 Task: Create List Infographics in Board Business Intelligence to Workspace Agile Methodology. Create List Webinars in Board Product Launch Management to Workspace Agile Methodology. Create List Podcasts in Board Brand Management and Reputation Monitoring to Workspace Agile Methodology
Action: Mouse moved to (100, 278)
Screenshot: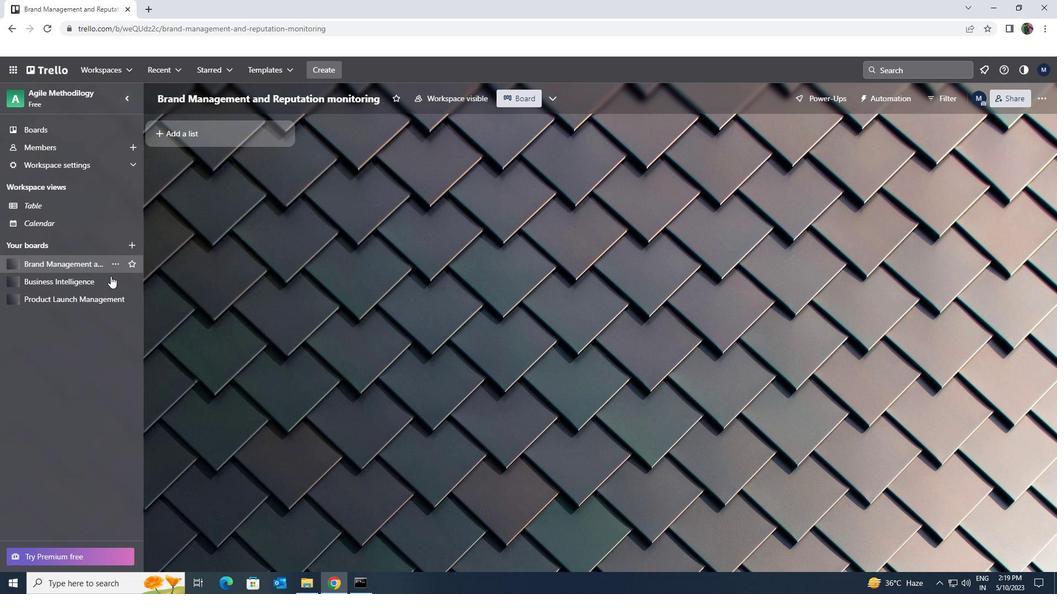 
Action: Mouse pressed left at (100, 278)
Screenshot: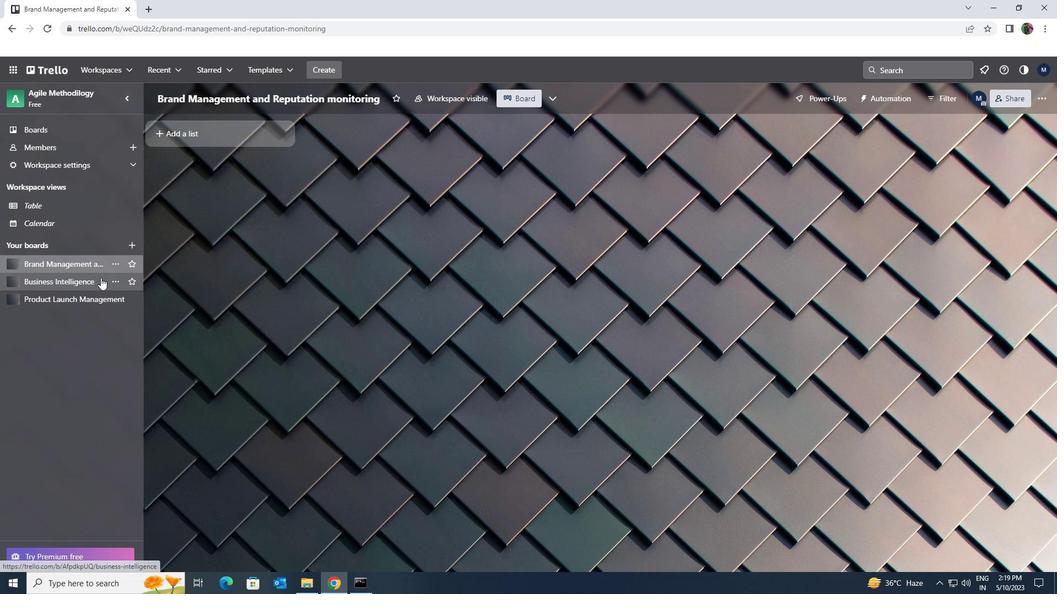 
Action: Mouse moved to (173, 137)
Screenshot: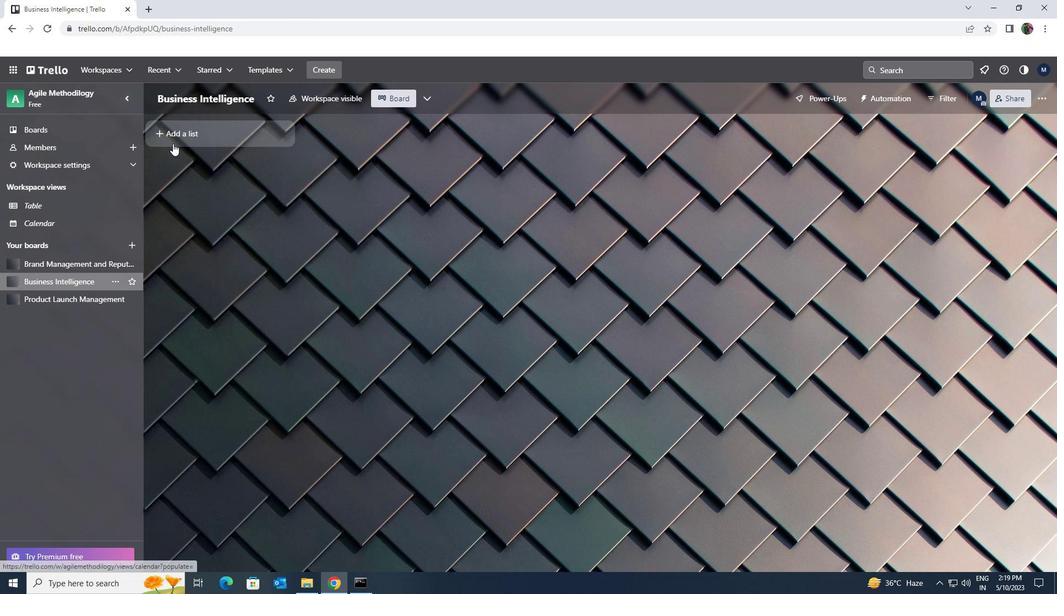 
Action: Mouse pressed left at (173, 137)
Screenshot: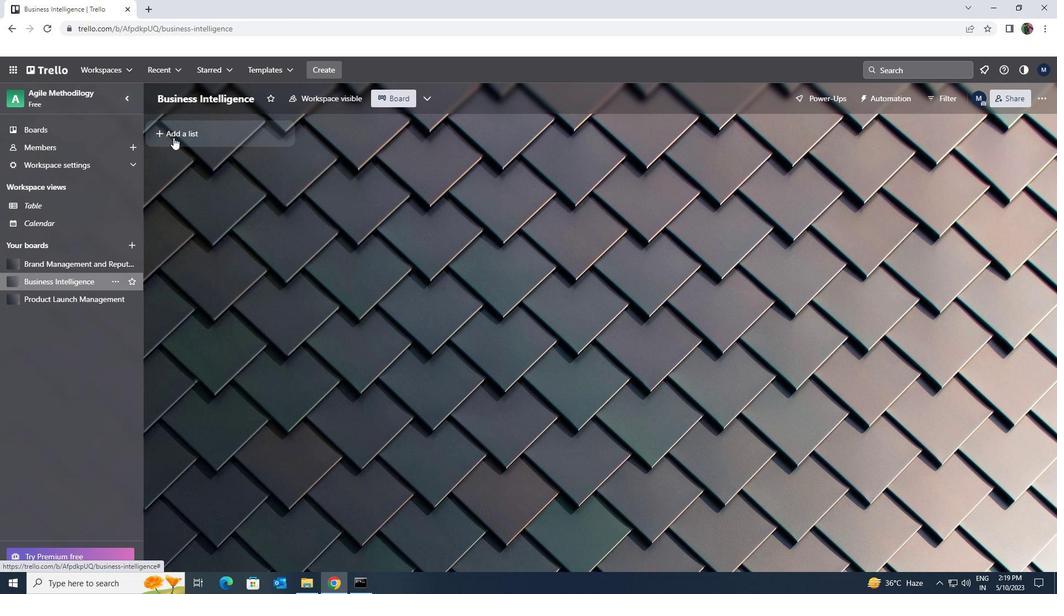 
Action: Mouse moved to (174, 137)
Screenshot: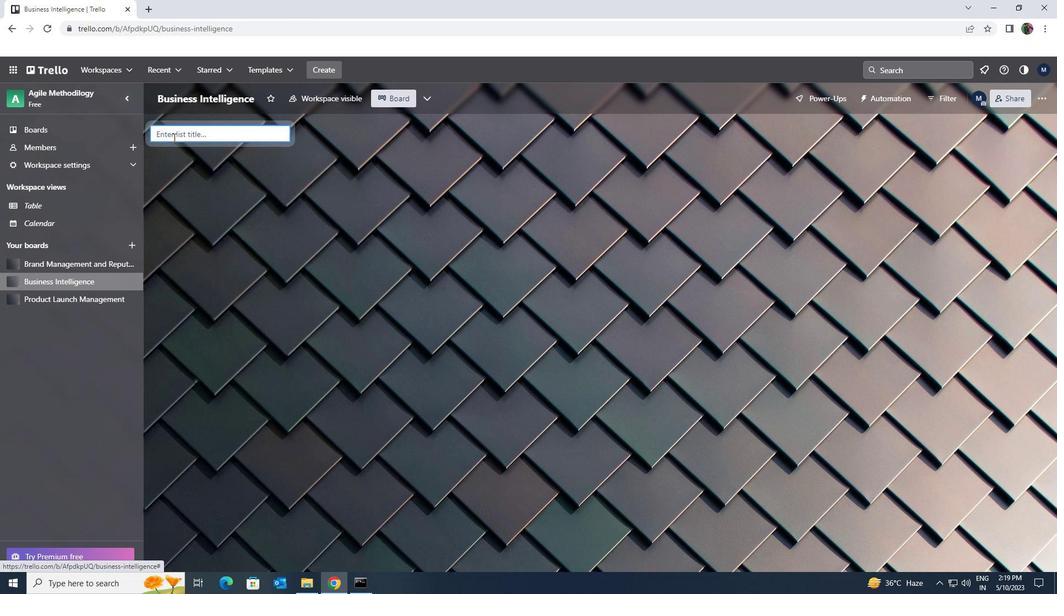 
Action: Key pressed <Key.shift>INFI<Key.backspace>OGRAPHIC
Screenshot: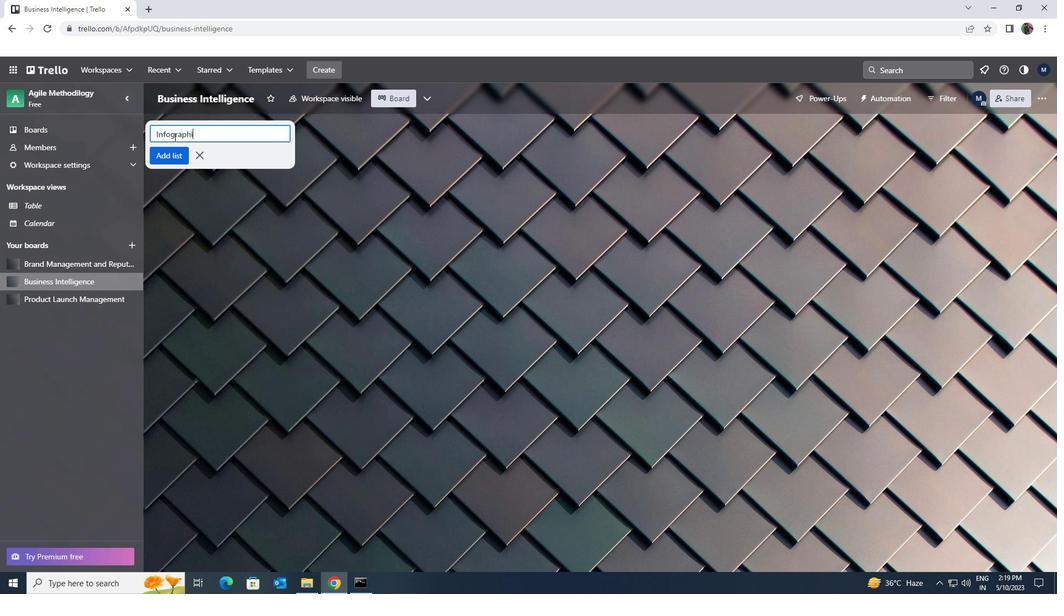 
Action: Mouse moved to (169, 154)
Screenshot: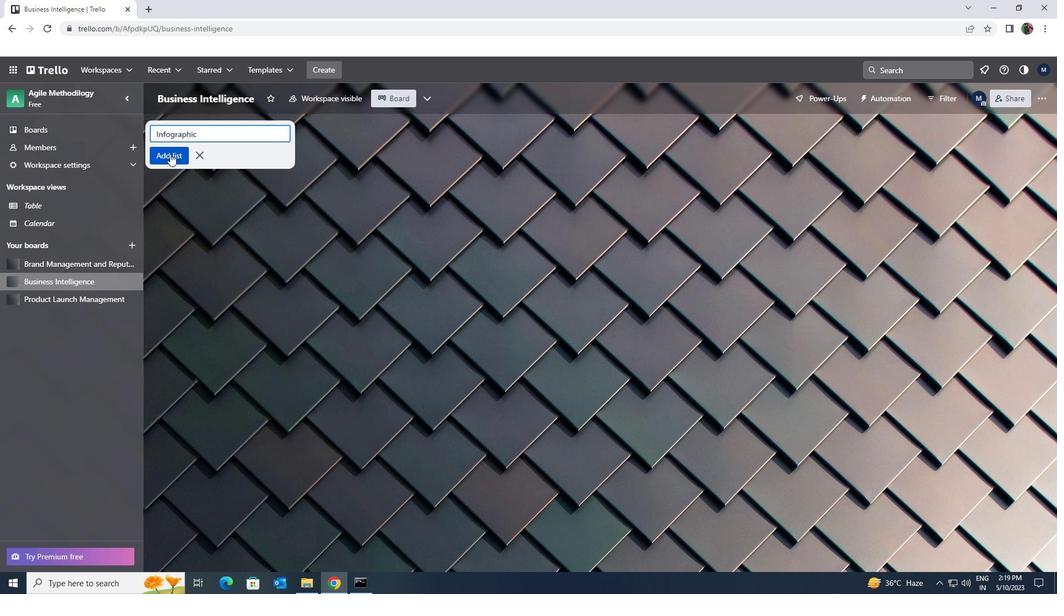 
Action: Mouse pressed left at (169, 154)
Screenshot: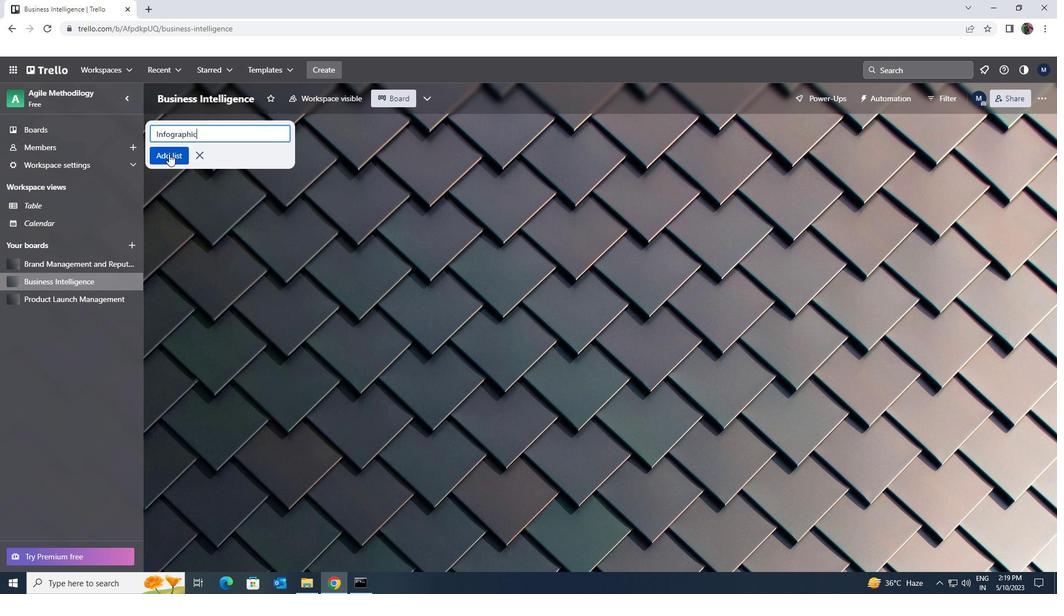 
Action: Mouse moved to (84, 263)
Screenshot: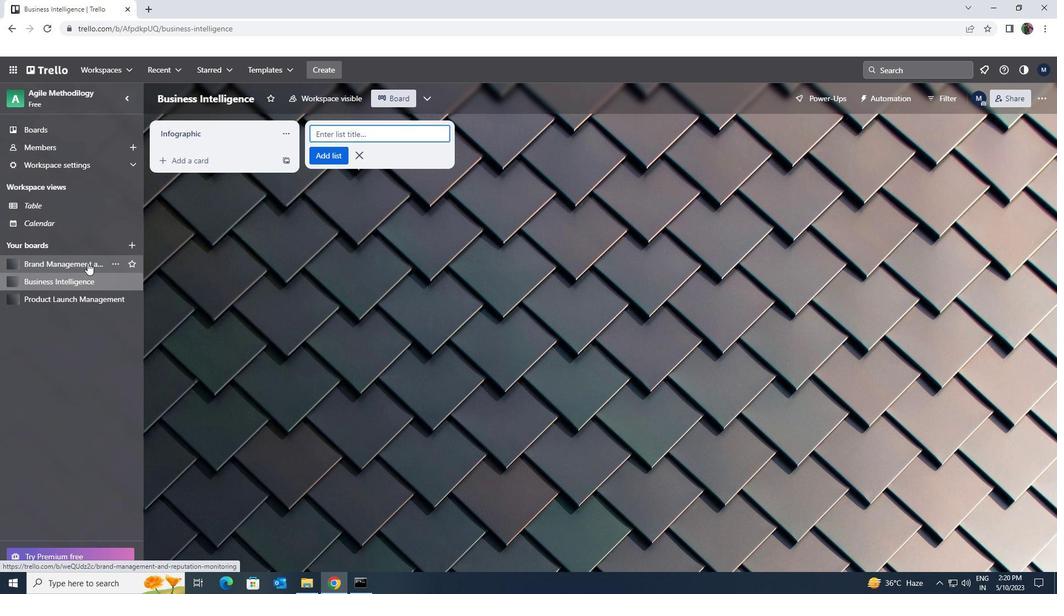 
Action: Mouse pressed left at (84, 263)
Screenshot: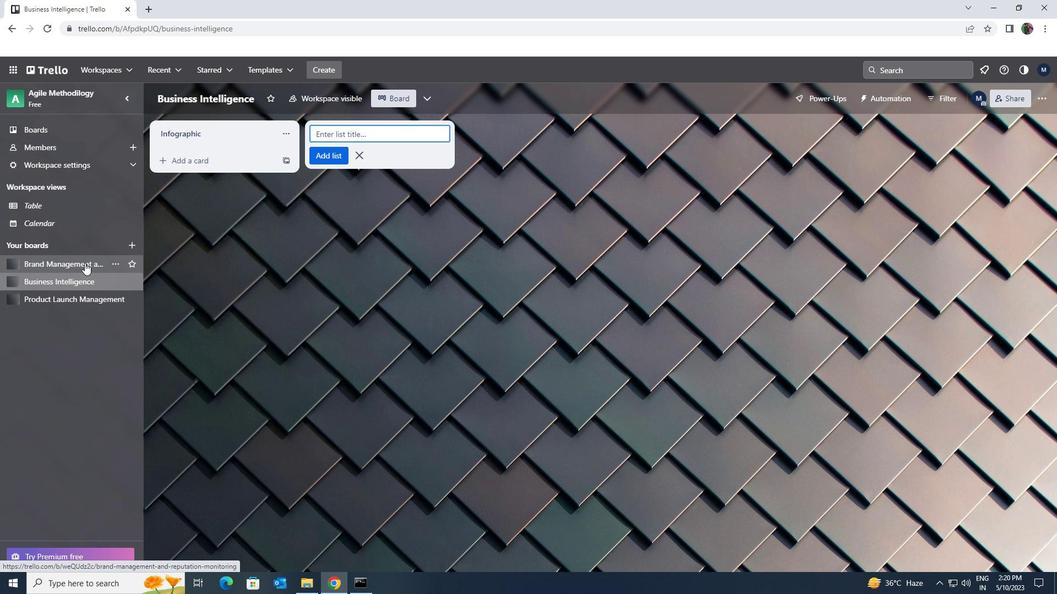 
Action: Mouse moved to (76, 300)
Screenshot: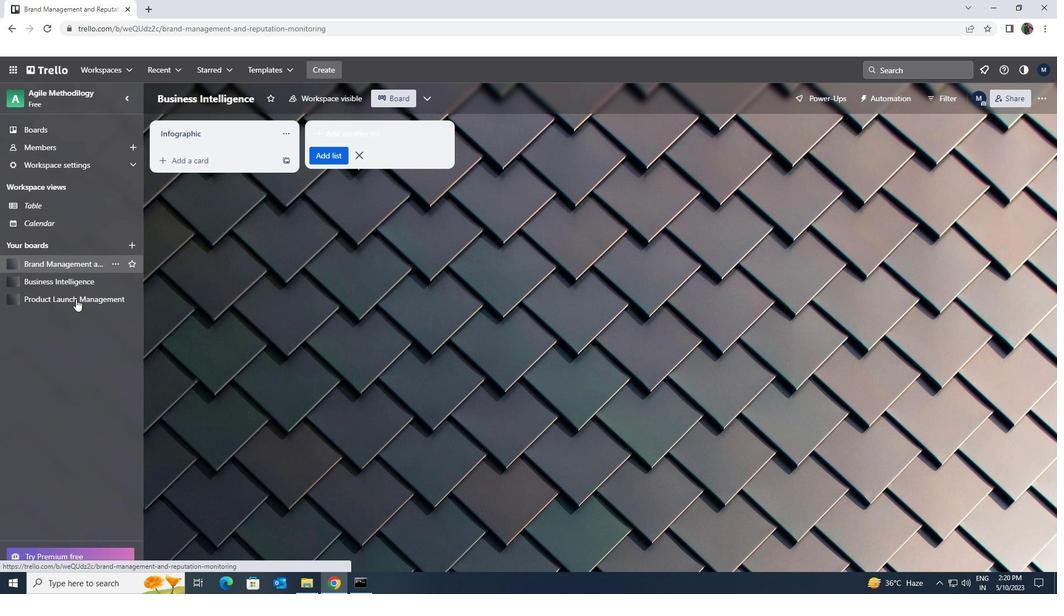 
Action: Mouse pressed left at (76, 300)
Screenshot: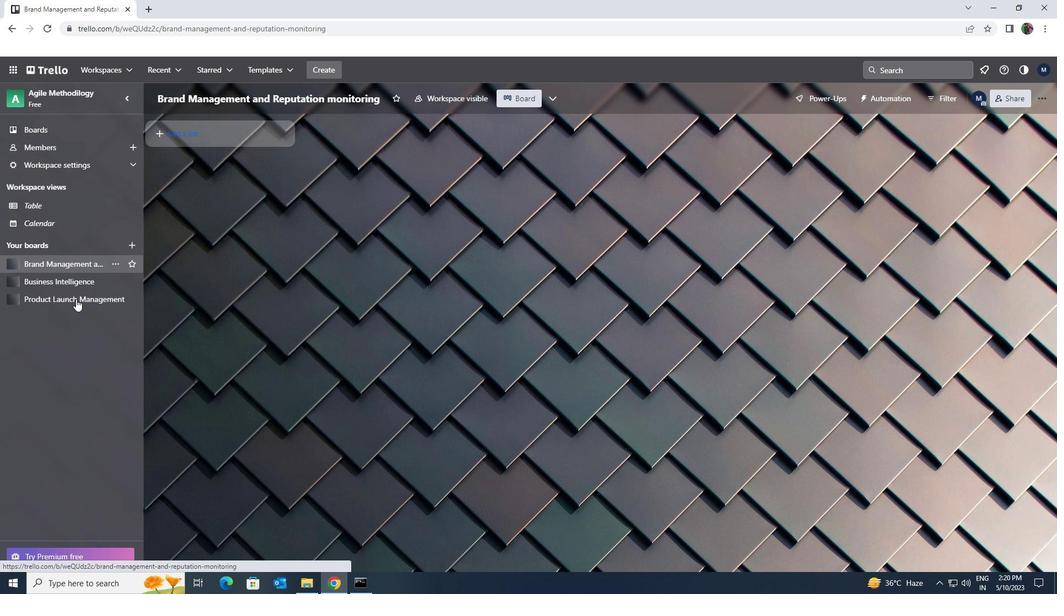 
Action: Mouse moved to (153, 134)
Screenshot: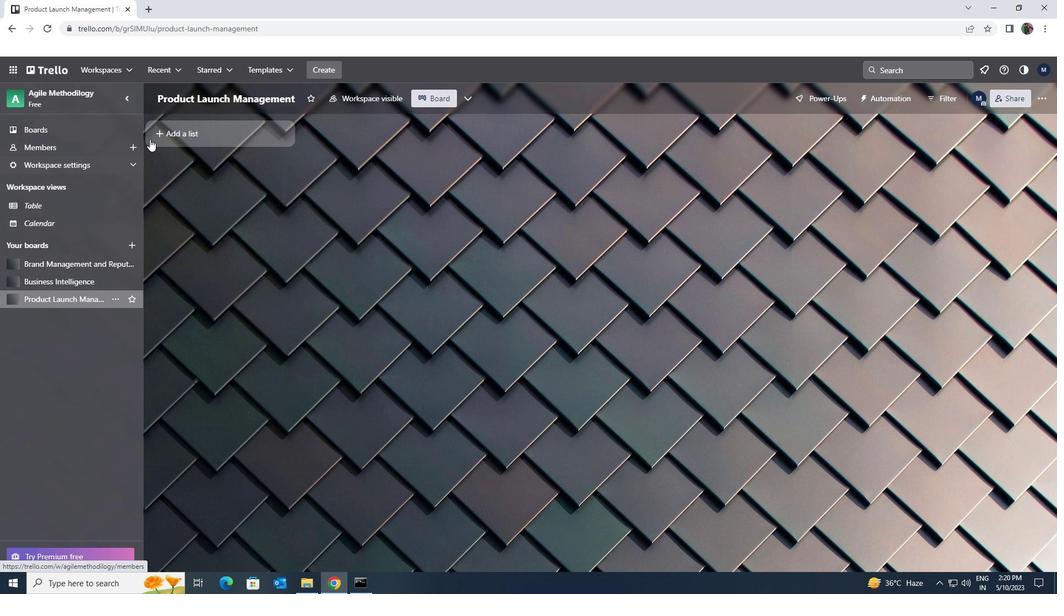 
Action: Mouse pressed left at (153, 134)
Screenshot: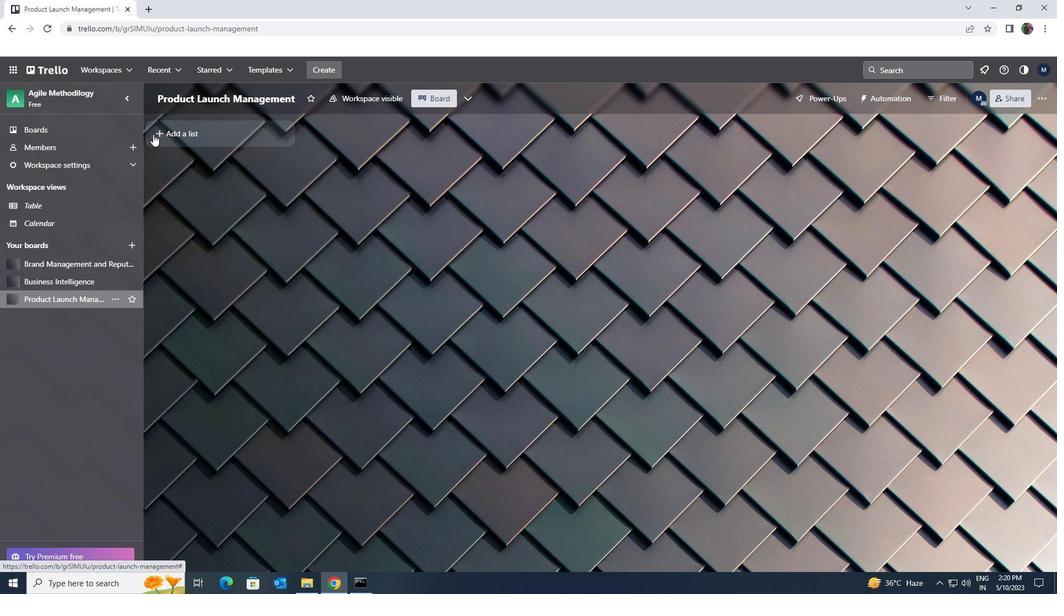 
Action: Key pressed <Key.shift>WEBINARS
Screenshot: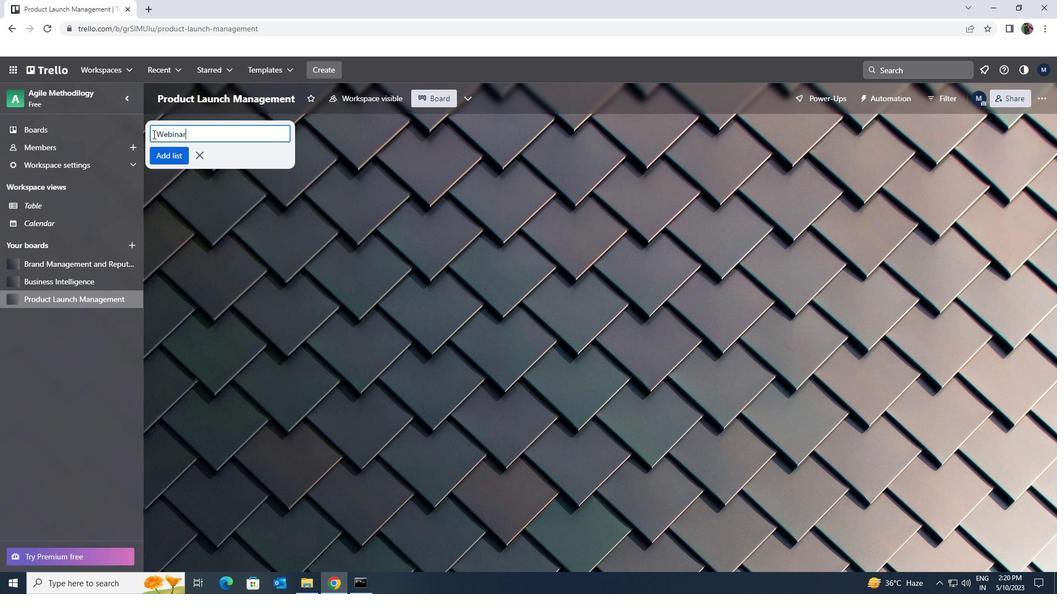 
Action: Mouse moved to (175, 150)
Screenshot: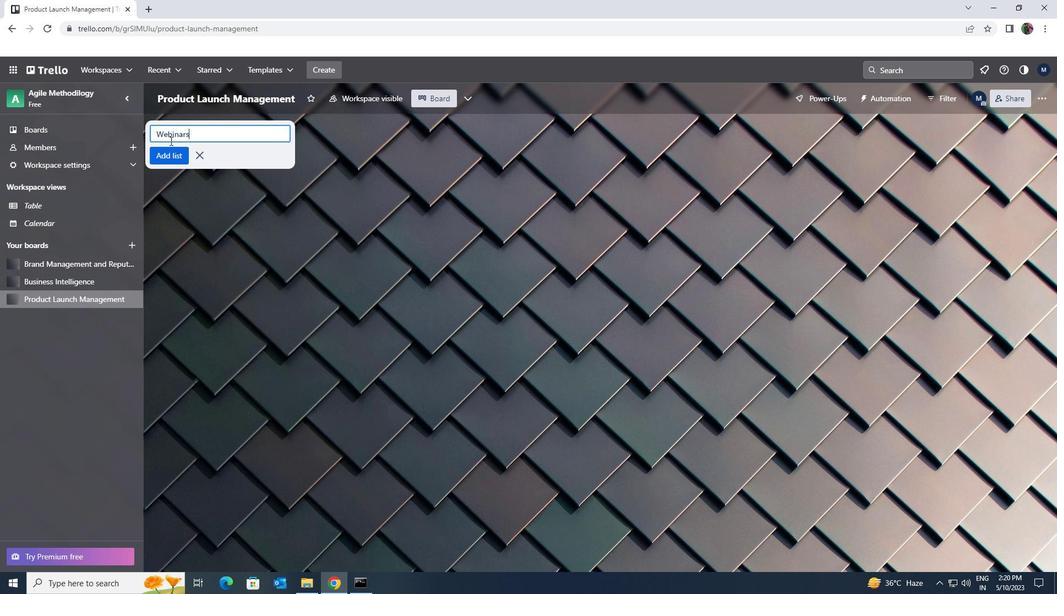 
Action: Mouse pressed left at (175, 150)
Screenshot: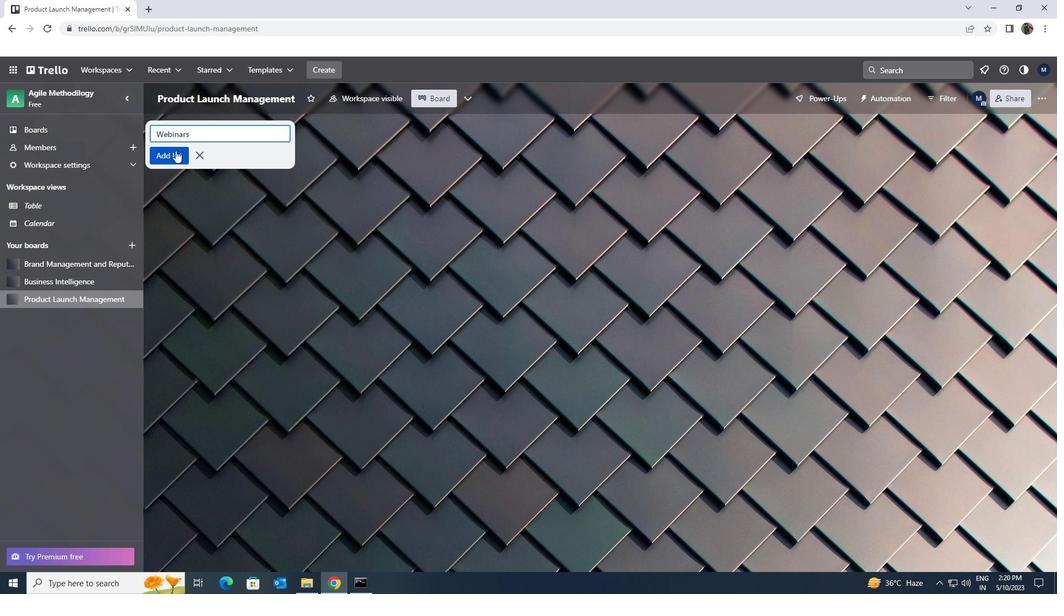
Action: Mouse moved to (70, 262)
Screenshot: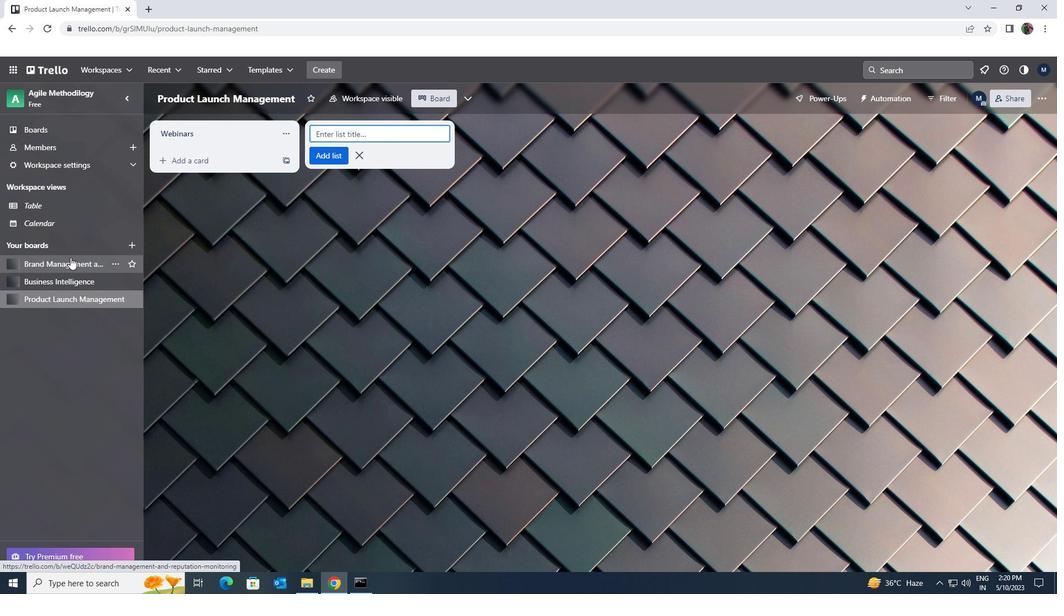 
Action: Mouse pressed left at (70, 262)
Screenshot: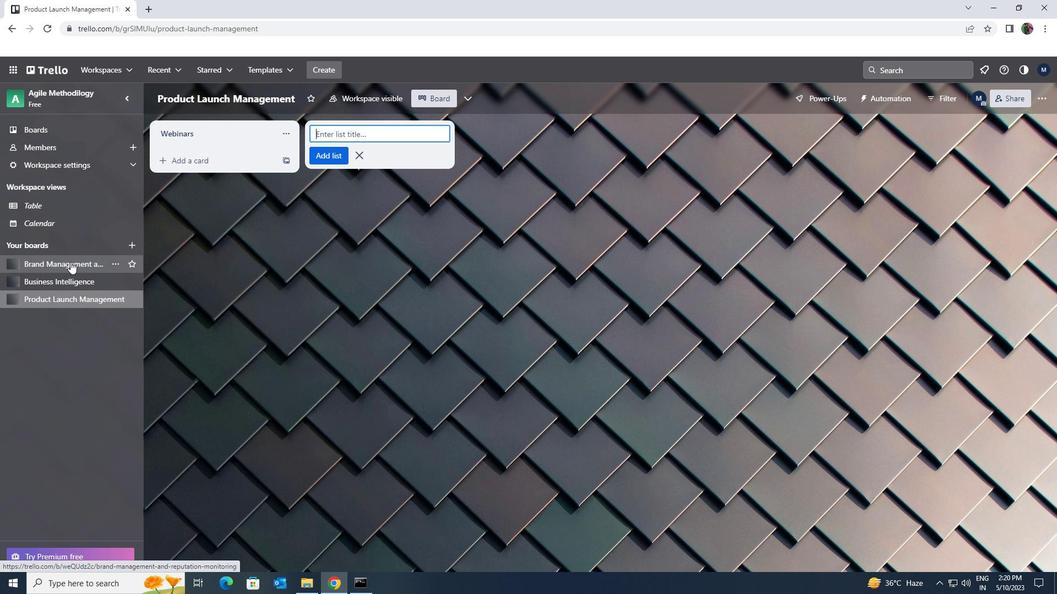 
Action: Mouse moved to (176, 139)
Screenshot: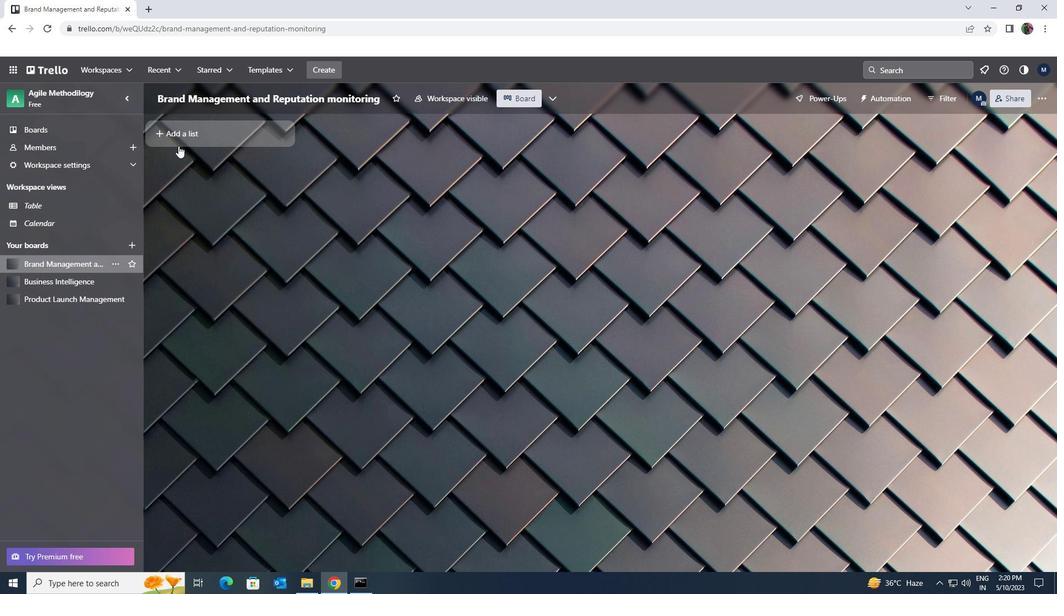 
Action: Mouse pressed left at (176, 139)
Screenshot: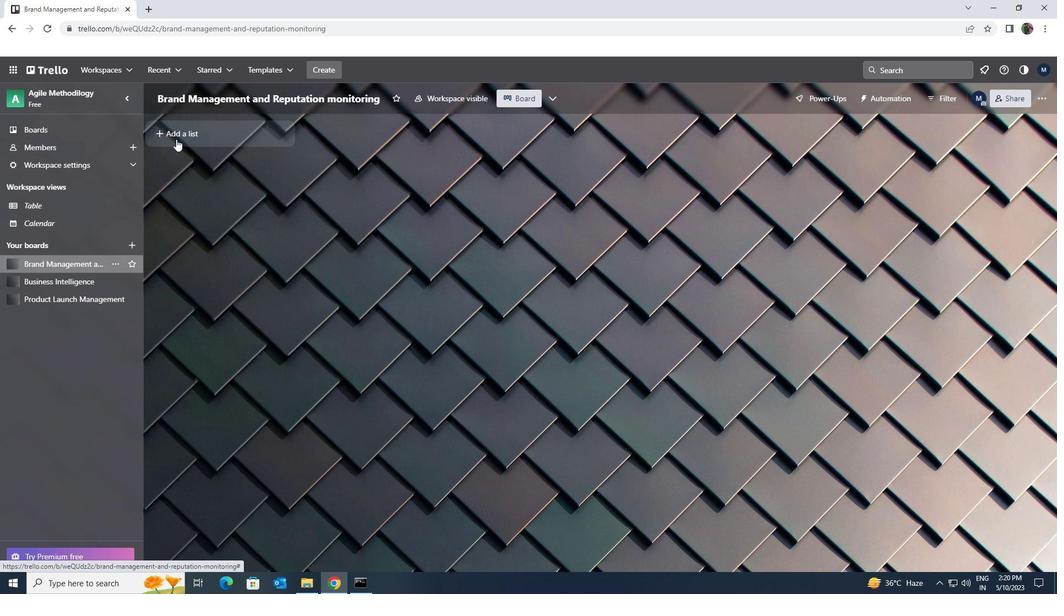 
Action: Mouse moved to (179, 129)
Screenshot: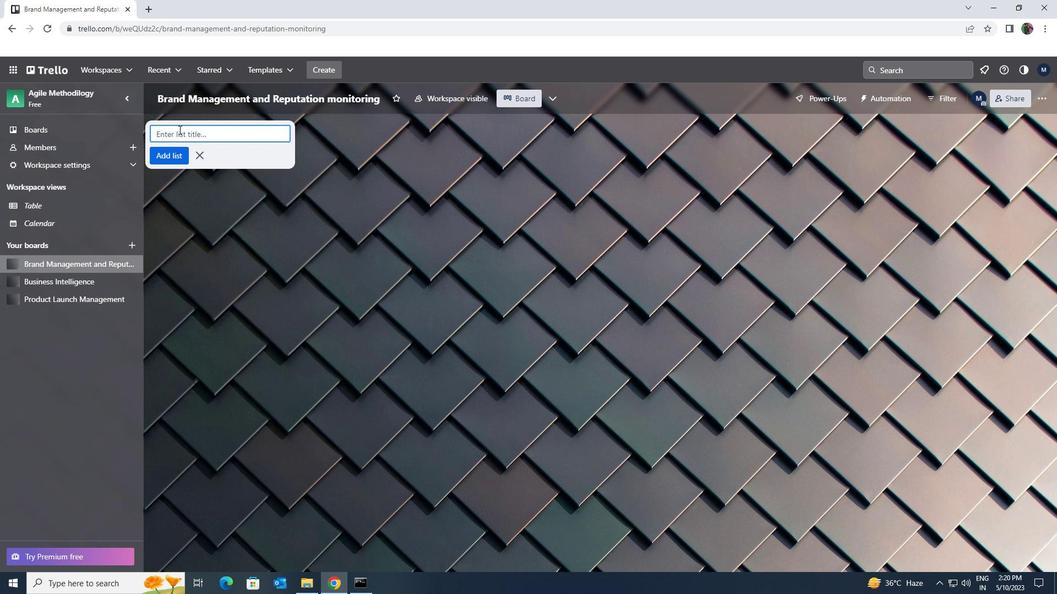 
Action: Key pressed <Key.shift>PP<Key.backspace>ODCASTS
Screenshot: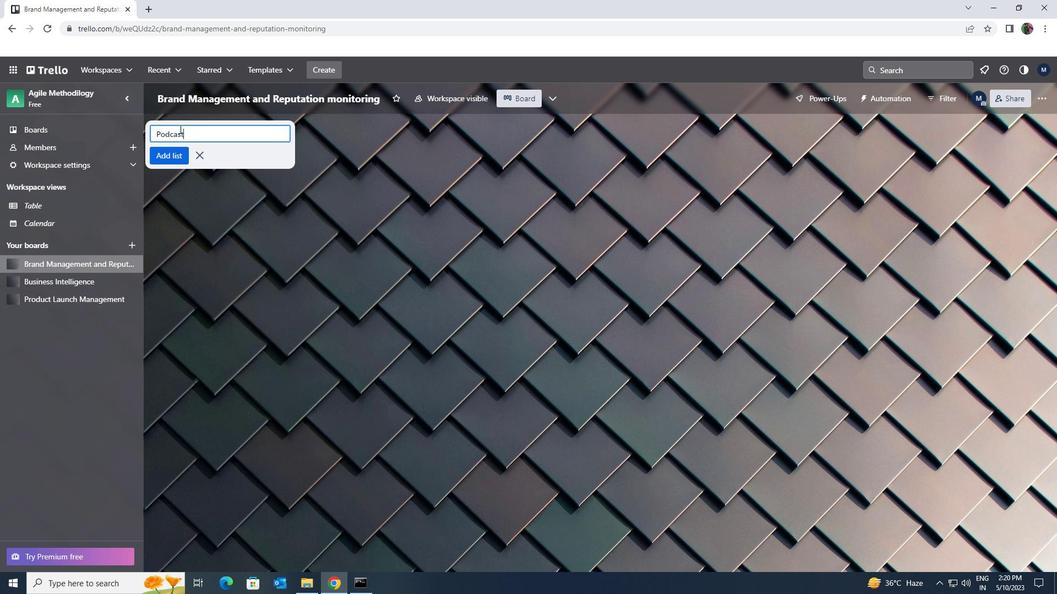 
Action: Mouse moved to (178, 156)
Screenshot: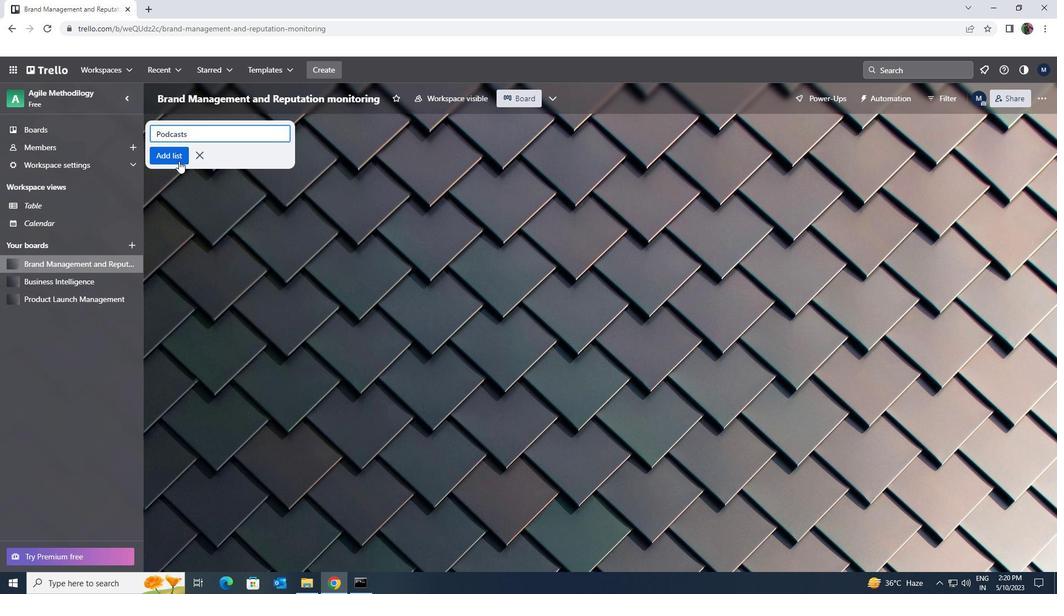 
Action: Mouse pressed left at (178, 156)
Screenshot: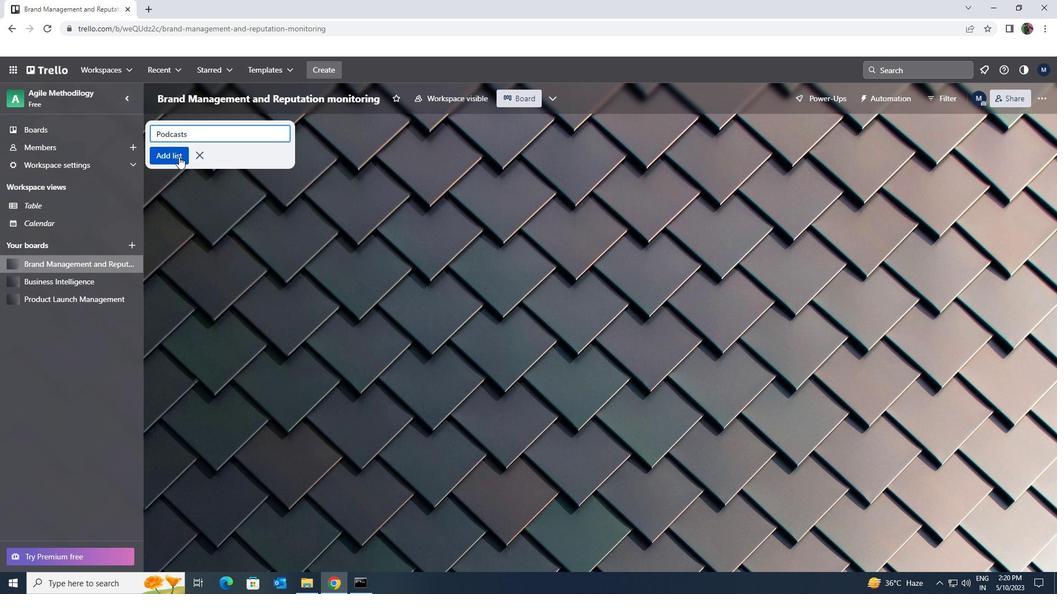 
Action: Mouse moved to (359, 157)
Screenshot: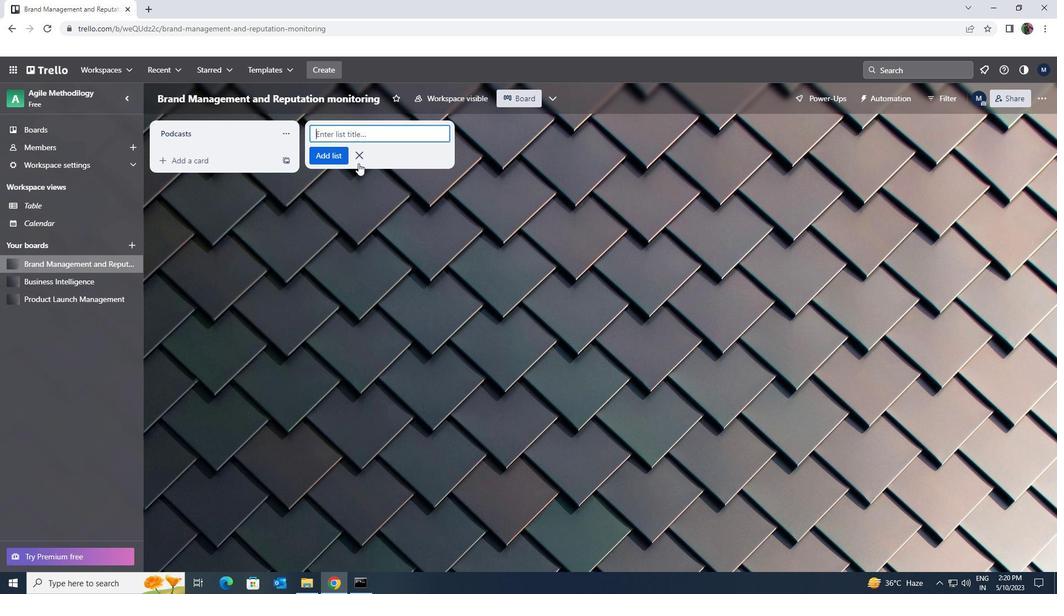 
Action: Mouse pressed left at (359, 157)
Screenshot: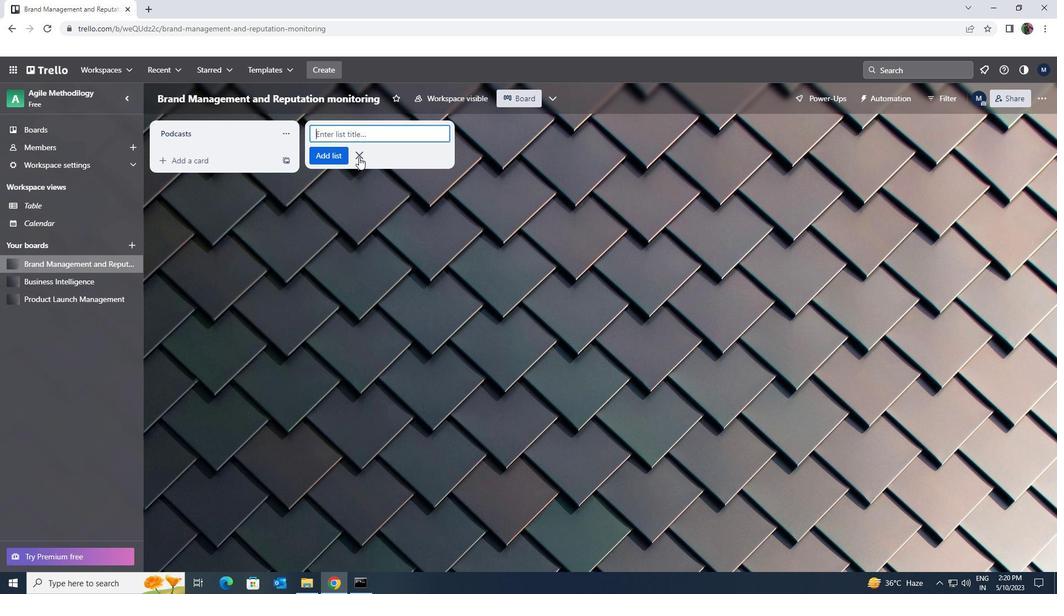 
